 Task: Create a section Celestial Sprint and in the section, add a milestone Database Optimization in the project TransferLine.
Action: Mouse moved to (66, 420)
Screenshot: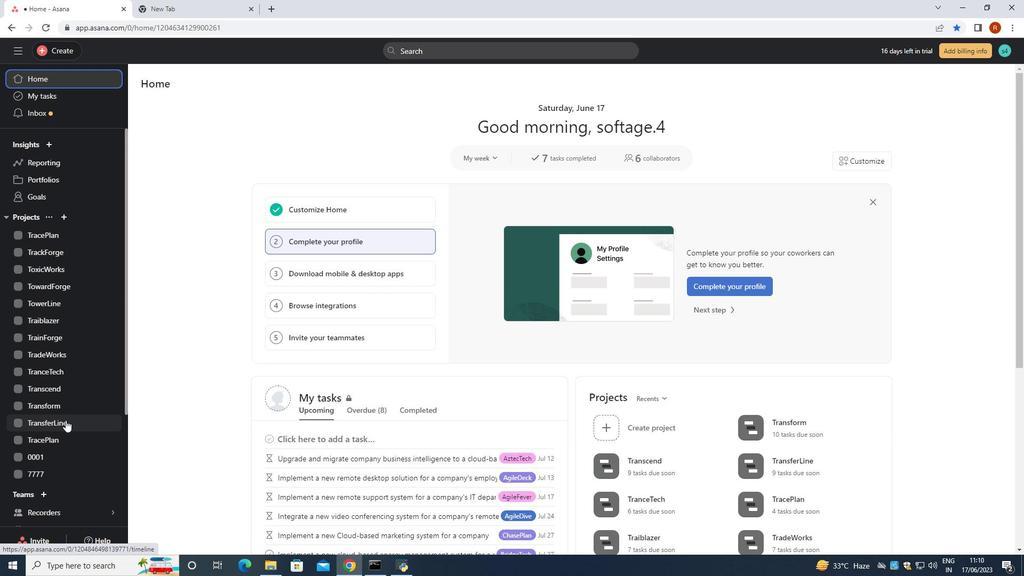 
Action: Mouse pressed left at (66, 420)
Screenshot: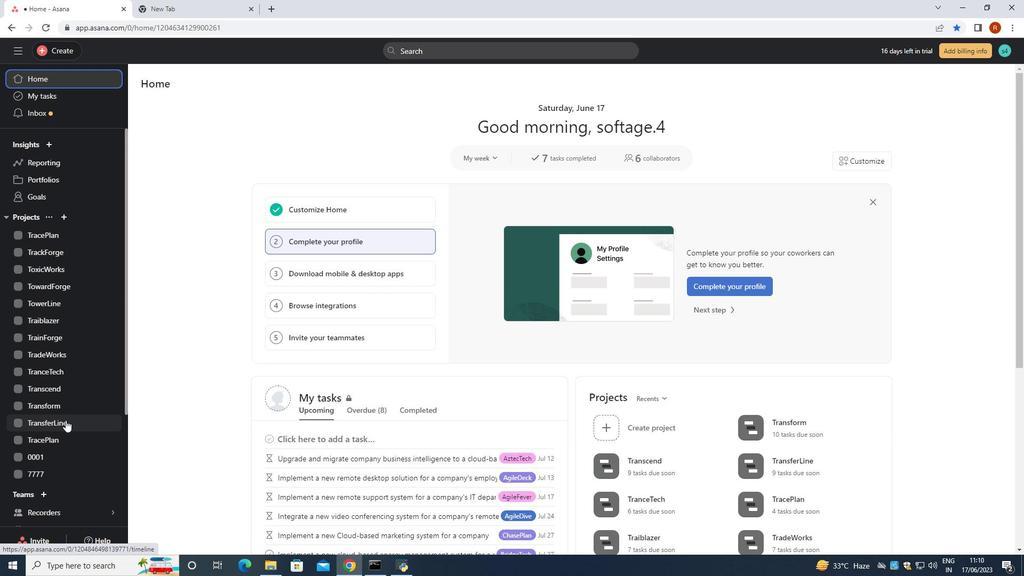 
Action: Mouse moved to (243, 453)
Screenshot: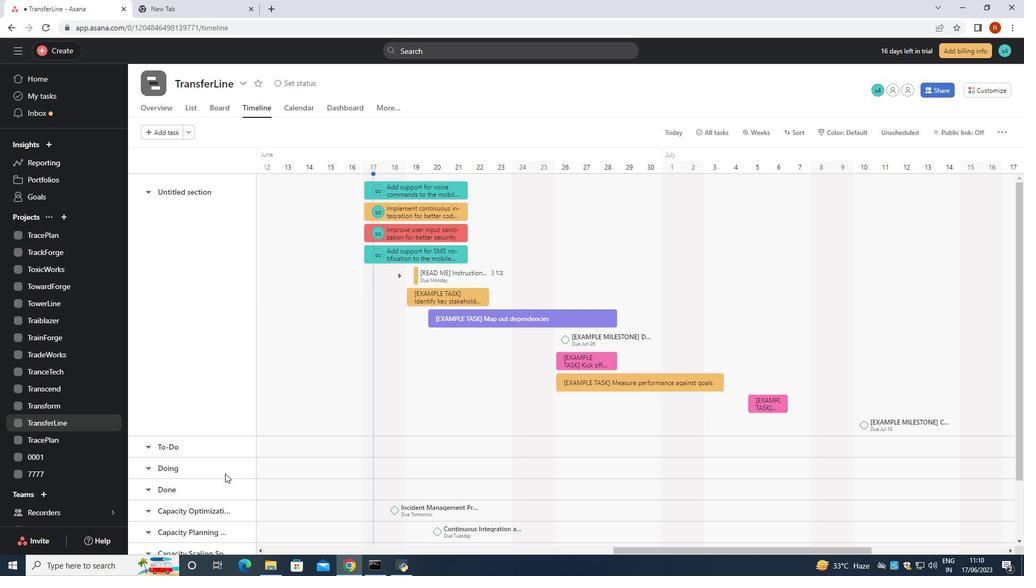 
Action: Mouse scrolled (243, 452) with delta (0, 0)
Screenshot: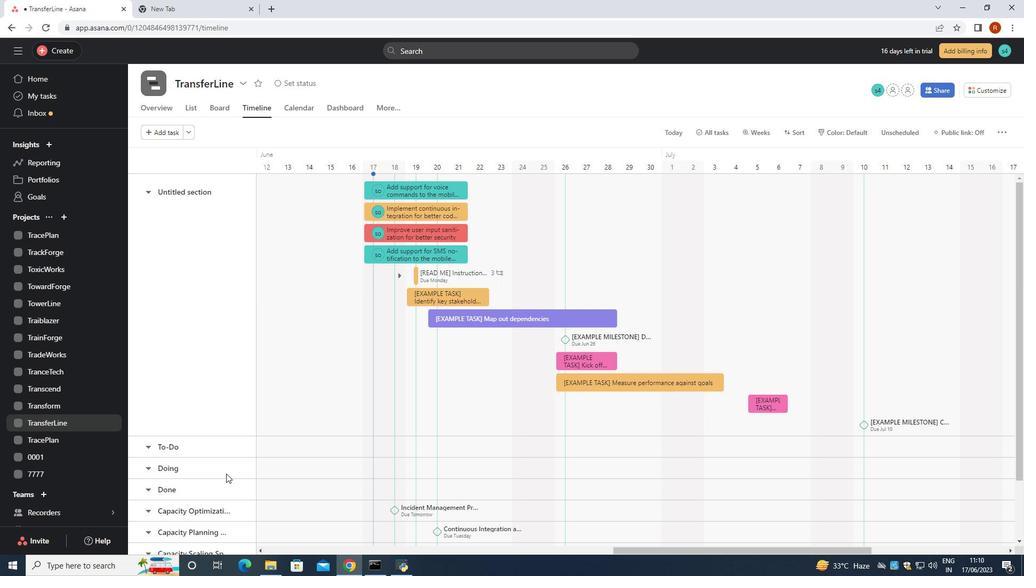 
Action: Mouse moved to (239, 441)
Screenshot: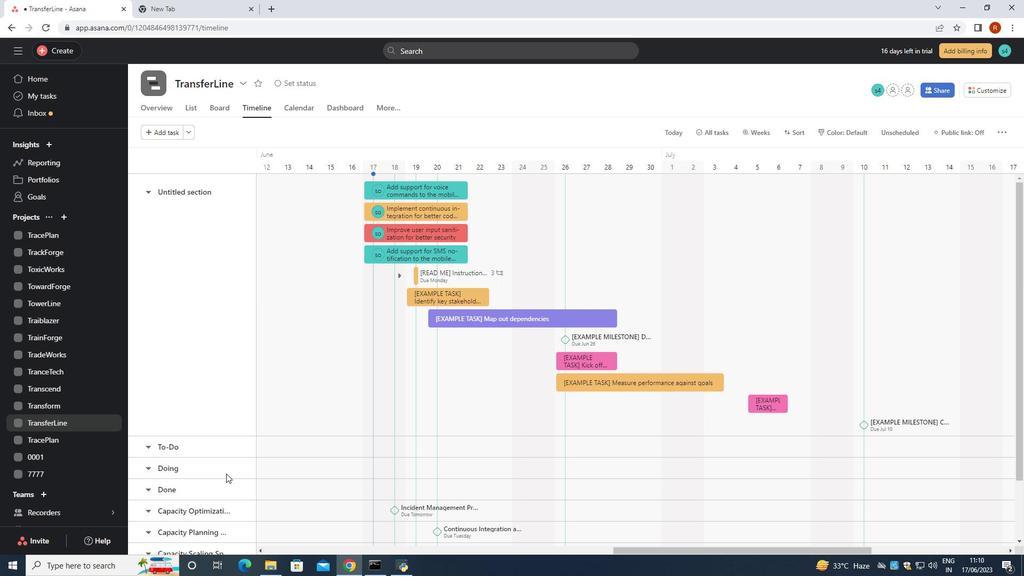 
Action: Mouse scrolled (240, 443) with delta (0, 0)
Screenshot: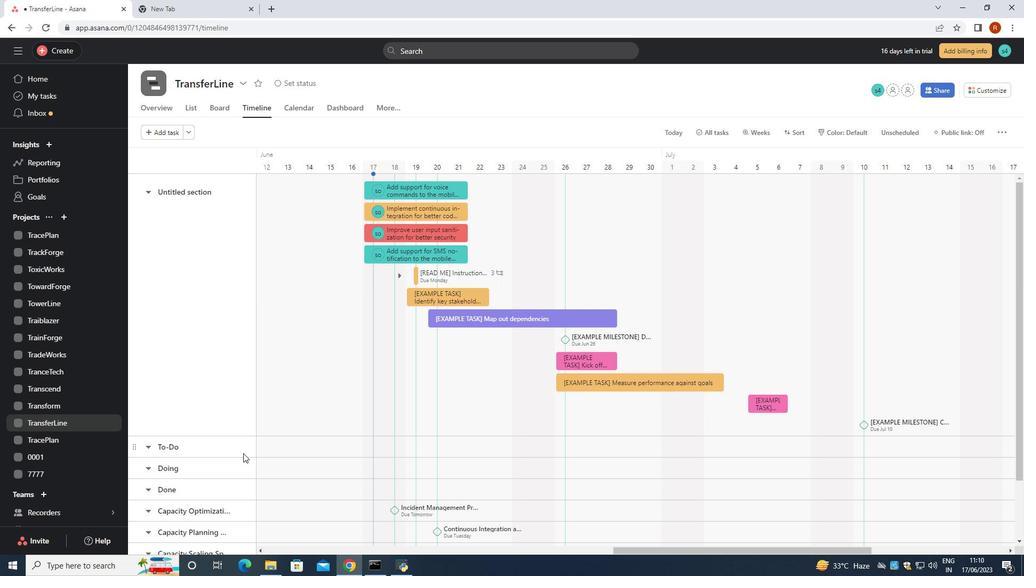 
Action: Mouse moved to (233, 432)
Screenshot: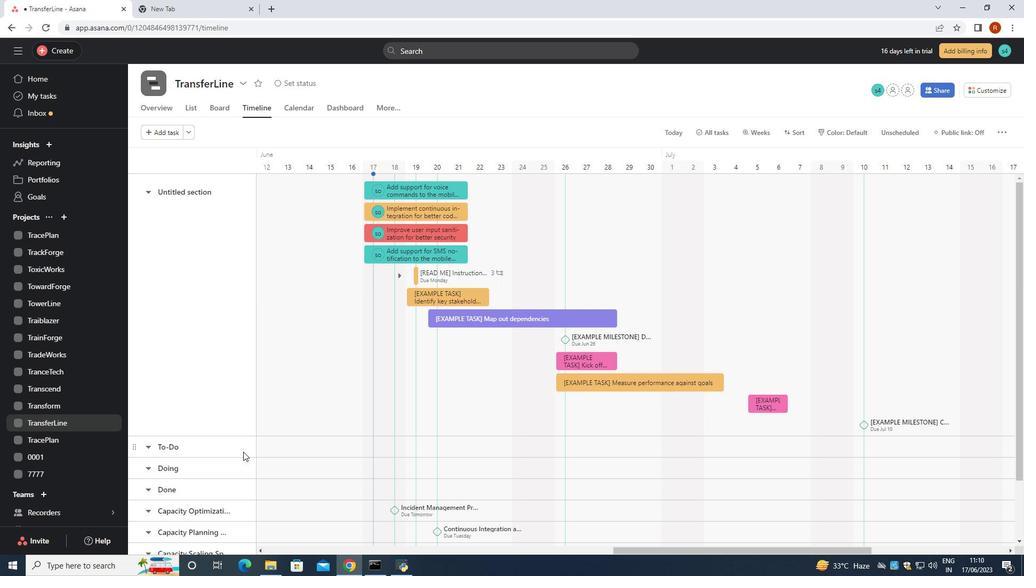 
Action: Mouse scrolled (236, 434) with delta (0, 0)
Screenshot: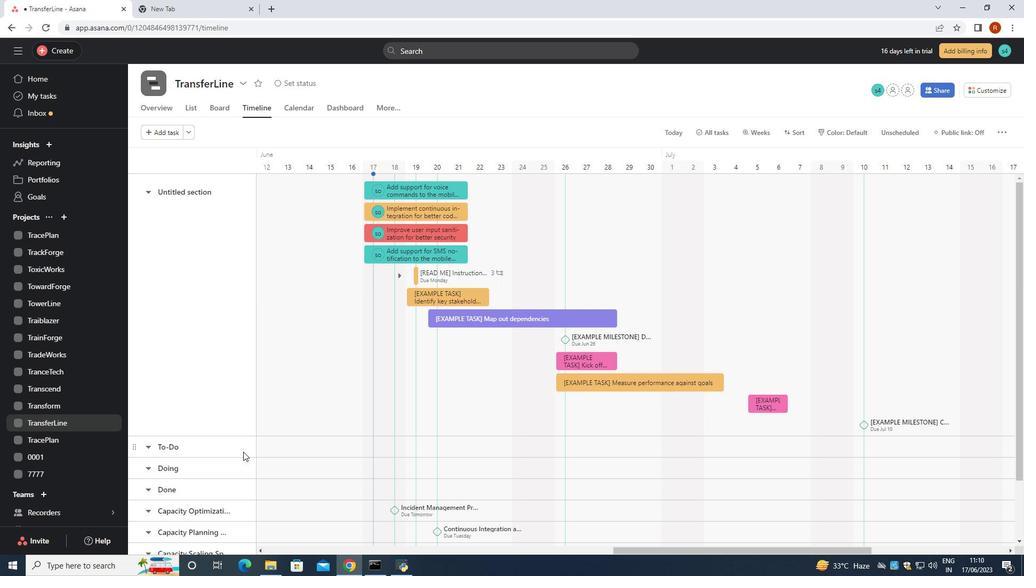 
Action: Mouse moved to (229, 427)
Screenshot: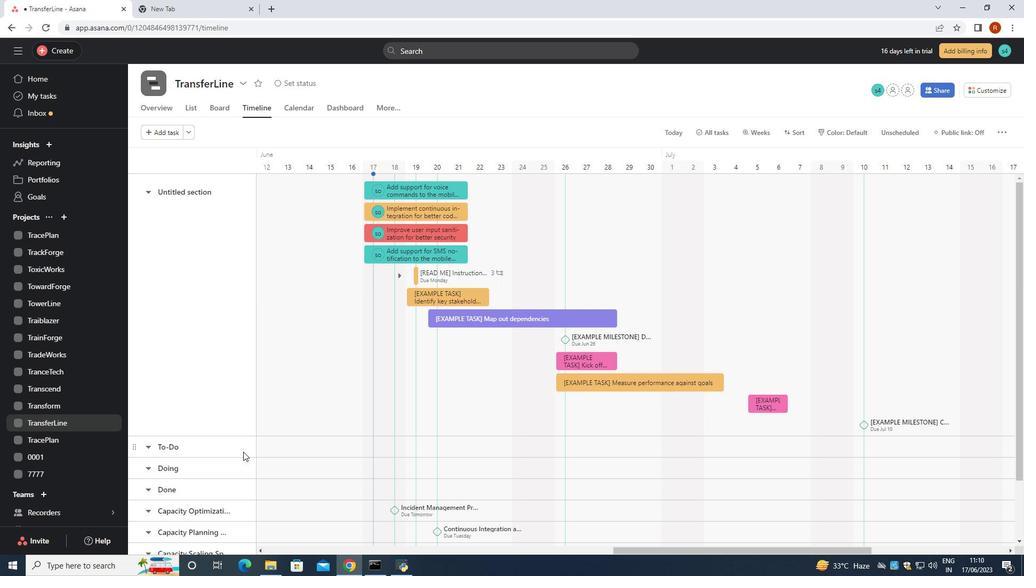 
Action: Mouse scrolled (229, 426) with delta (0, 0)
Screenshot: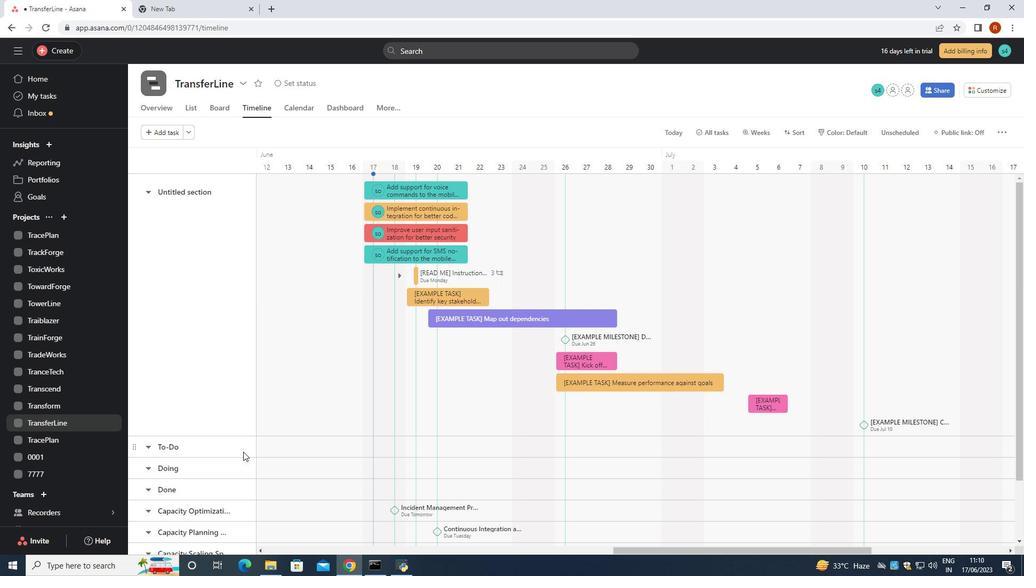 
Action: Mouse moved to (217, 424)
Screenshot: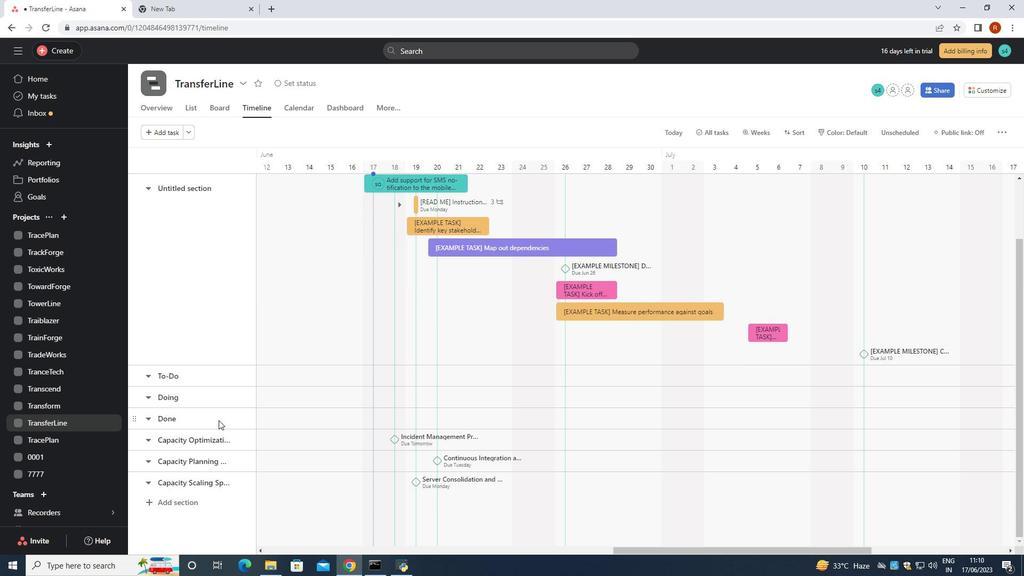 
Action: Mouse scrolled (217, 423) with delta (0, 0)
Screenshot: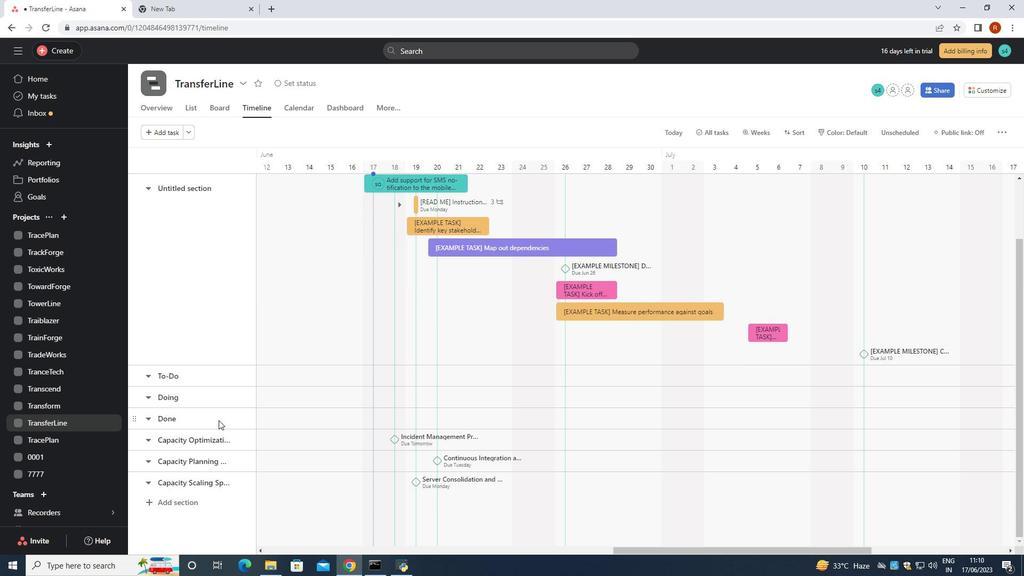 
Action: Mouse moved to (217, 426)
Screenshot: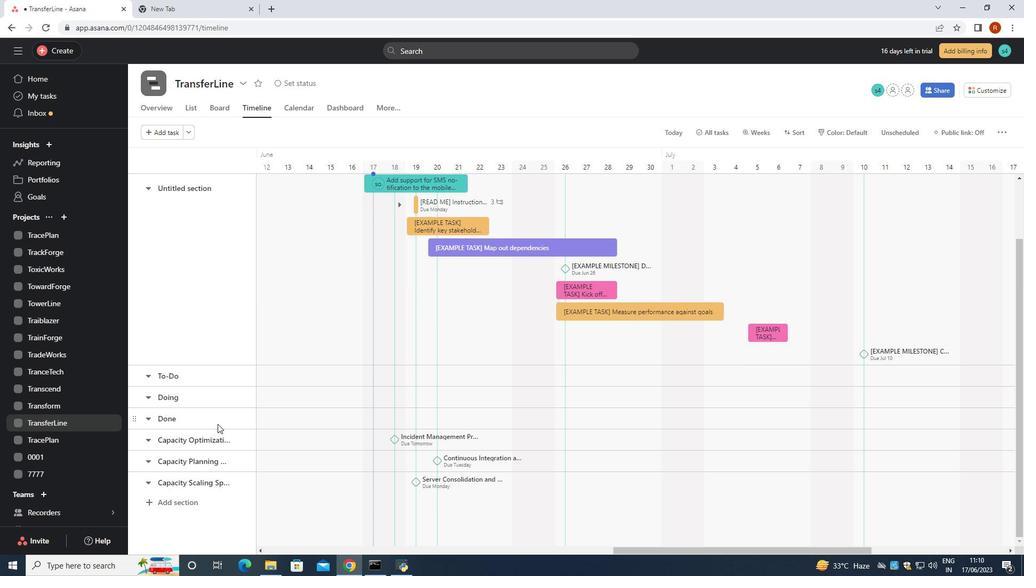 
Action: Mouse scrolled (217, 424) with delta (0, 0)
Screenshot: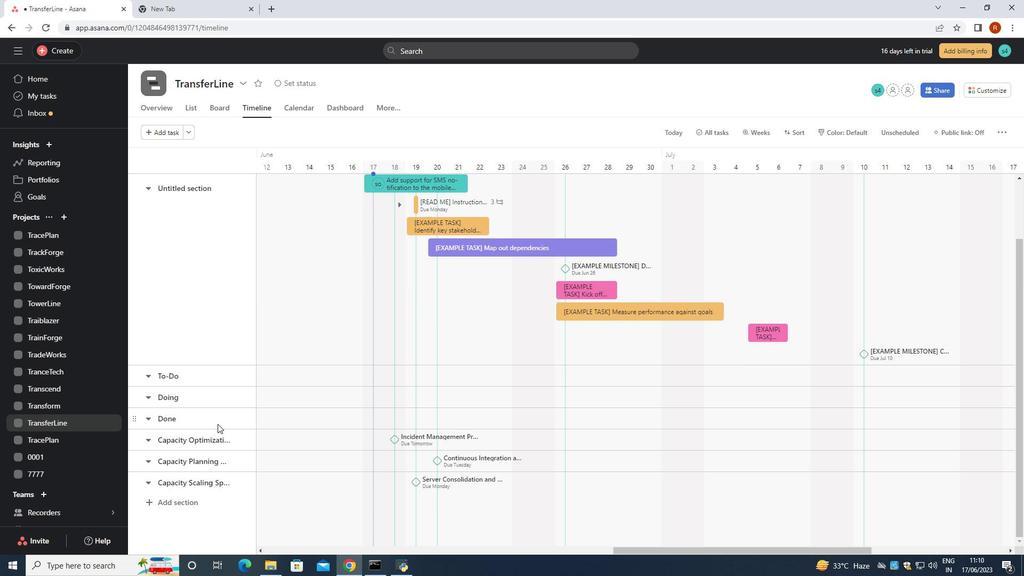 
Action: Mouse scrolled (217, 426) with delta (0, 0)
Screenshot: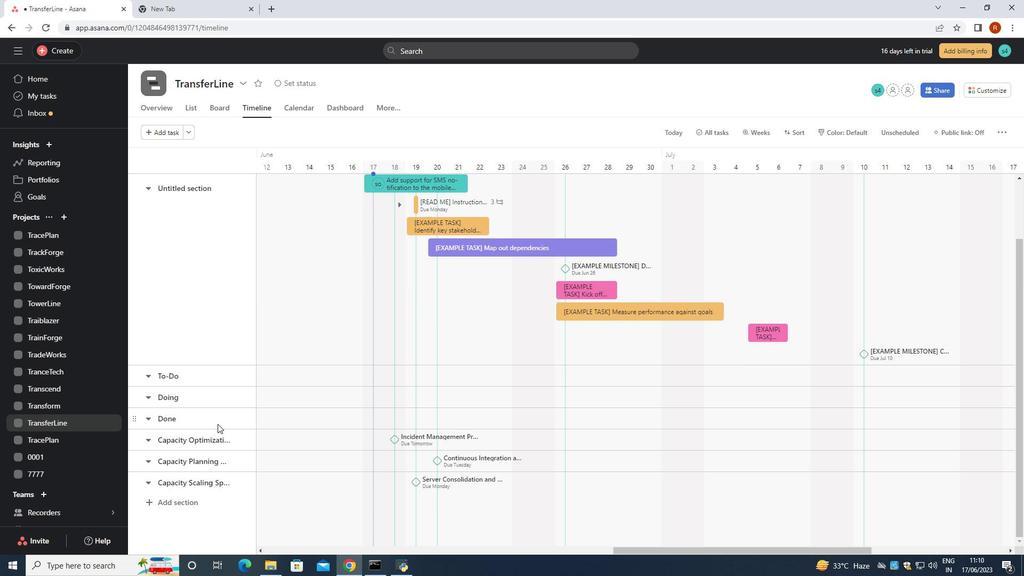 
Action: Mouse moved to (208, 501)
Screenshot: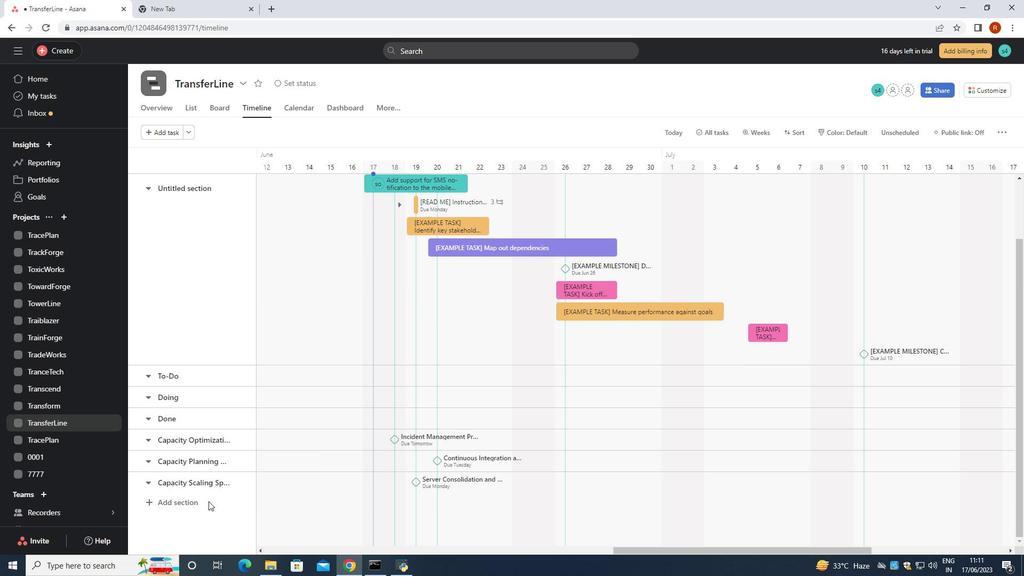 
Action: Mouse pressed left at (208, 501)
Screenshot: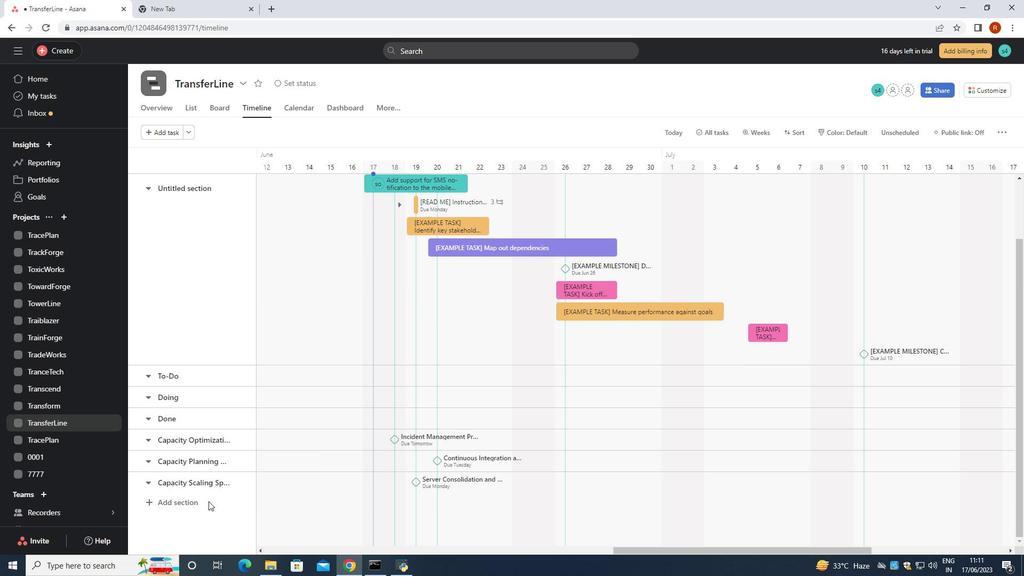 
Action: Mouse moved to (193, 501)
Screenshot: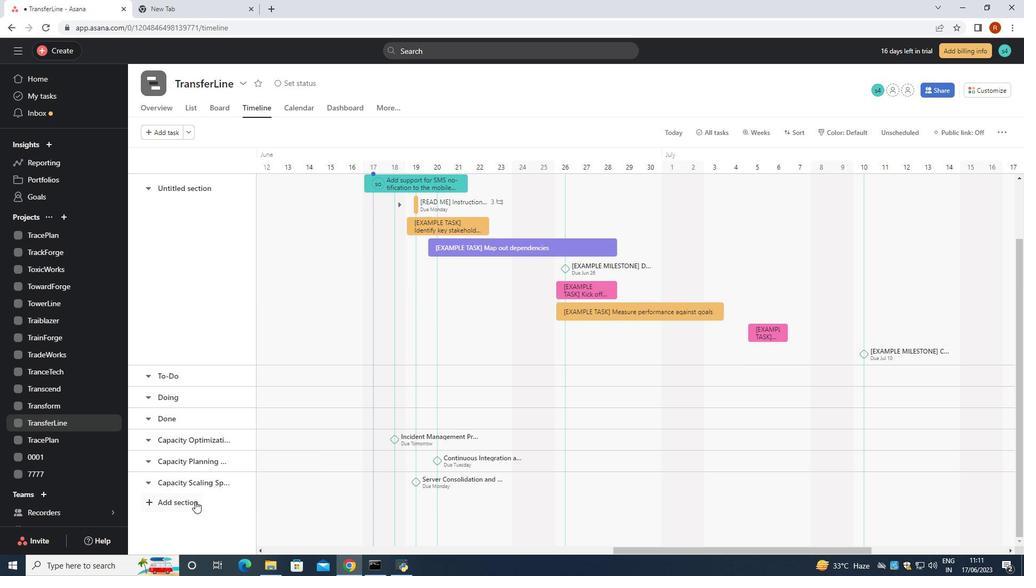 
Action: Mouse pressed left at (193, 501)
Screenshot: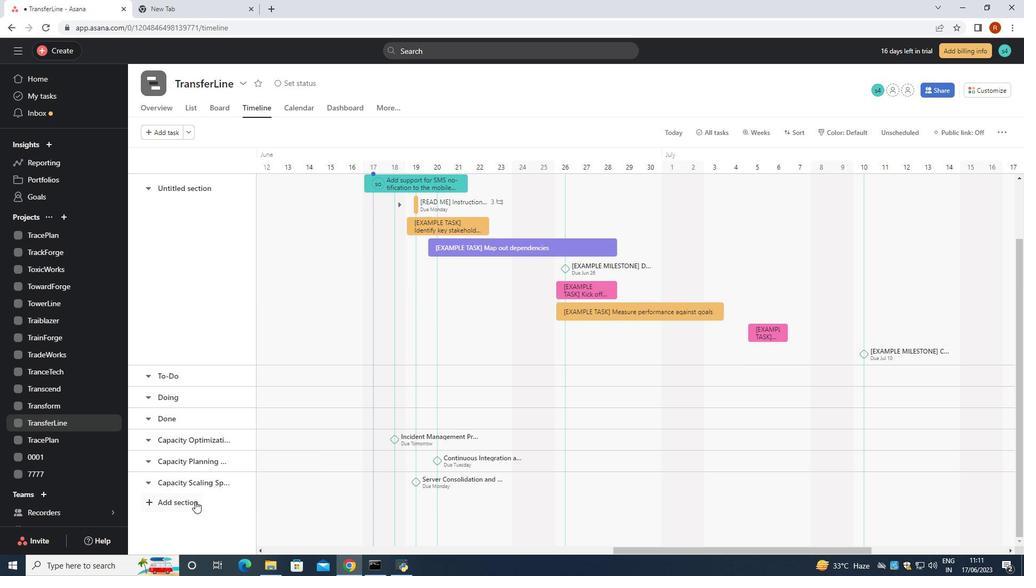 
Action: Key pressed <Key.shift>Ceelestial<Key.space><Key.shift>Sprint<Key.space>
Screenshot: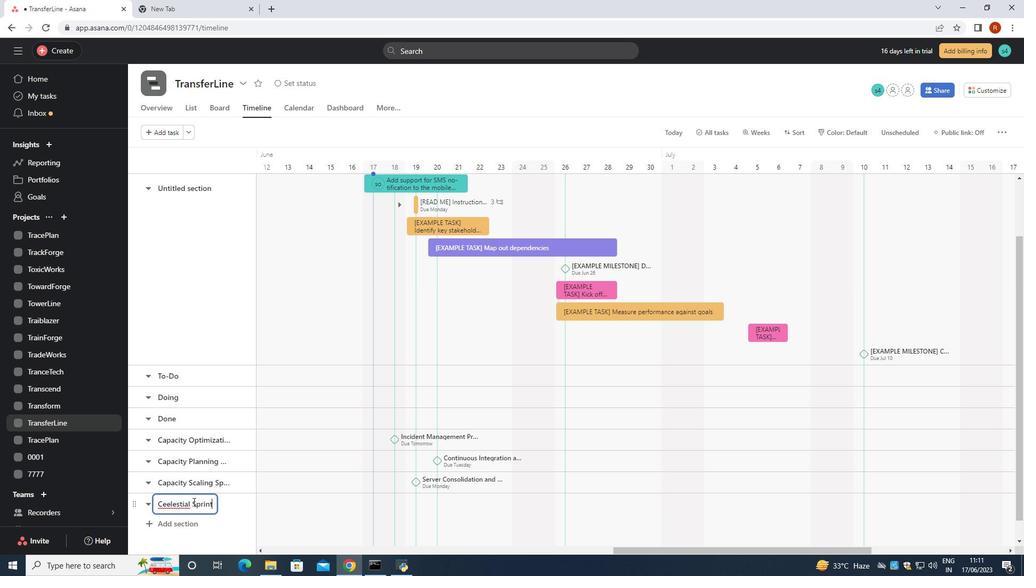 
Action: Mouse scrolled (193, 502) with delta (0, 0)
Screenshot: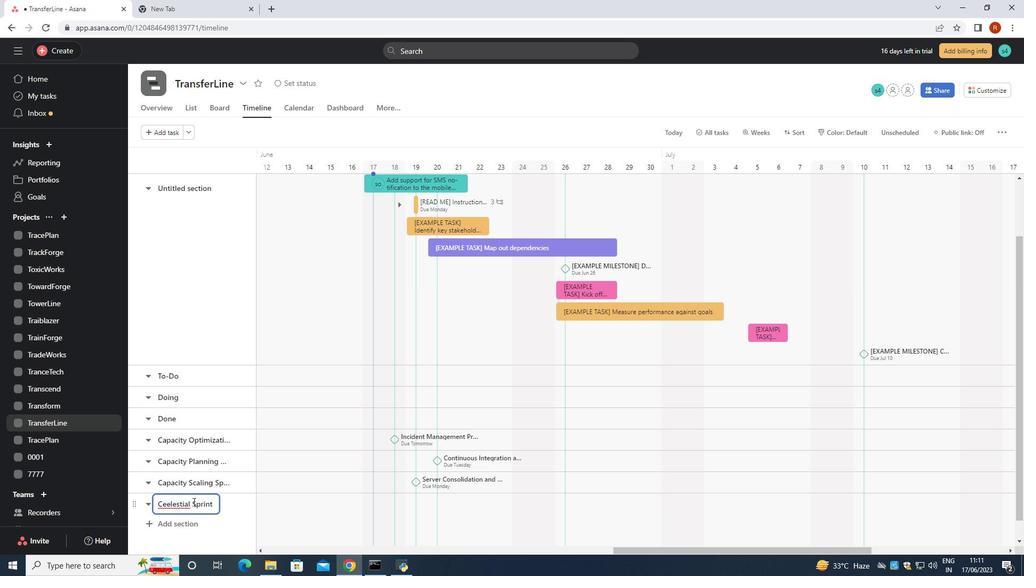 
Action: Mouse moved to (340, 508)
Screenshot: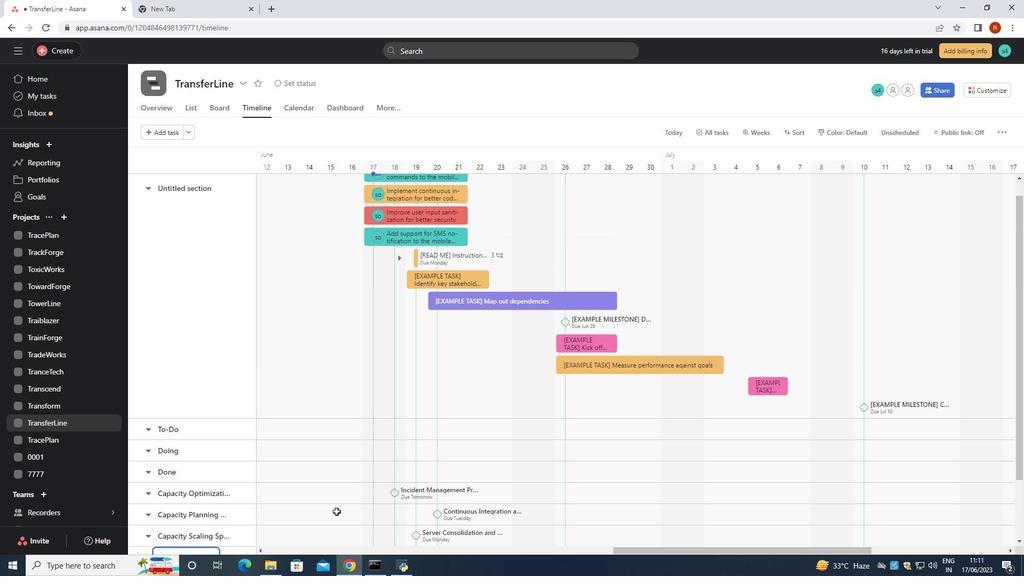 
Action: Mouse scrolled (340, 507) with delta (0, 0)
Screenshot: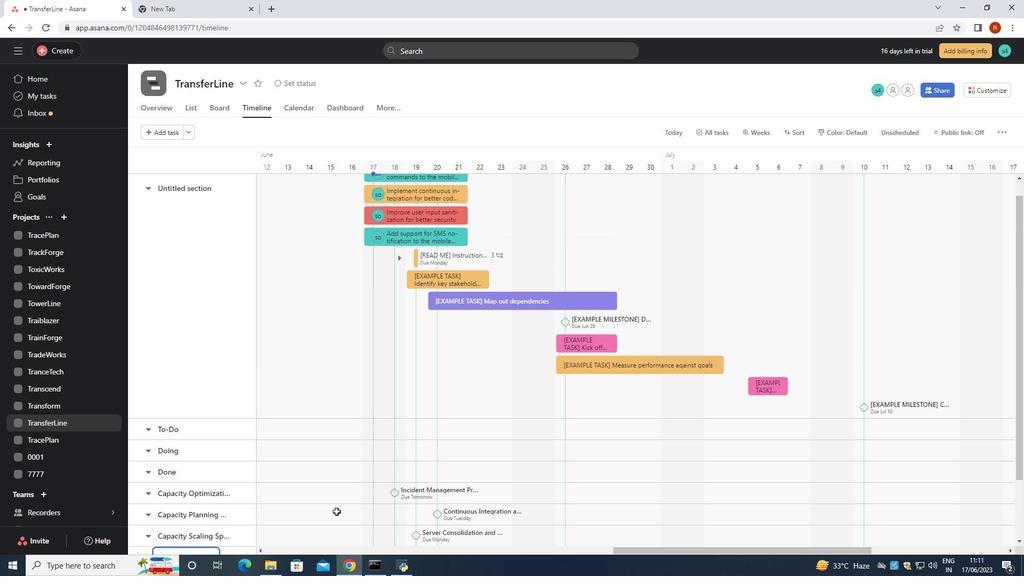 
Action: Mouse scrolled (340, 507) with delta (0, 0)
Screenshot: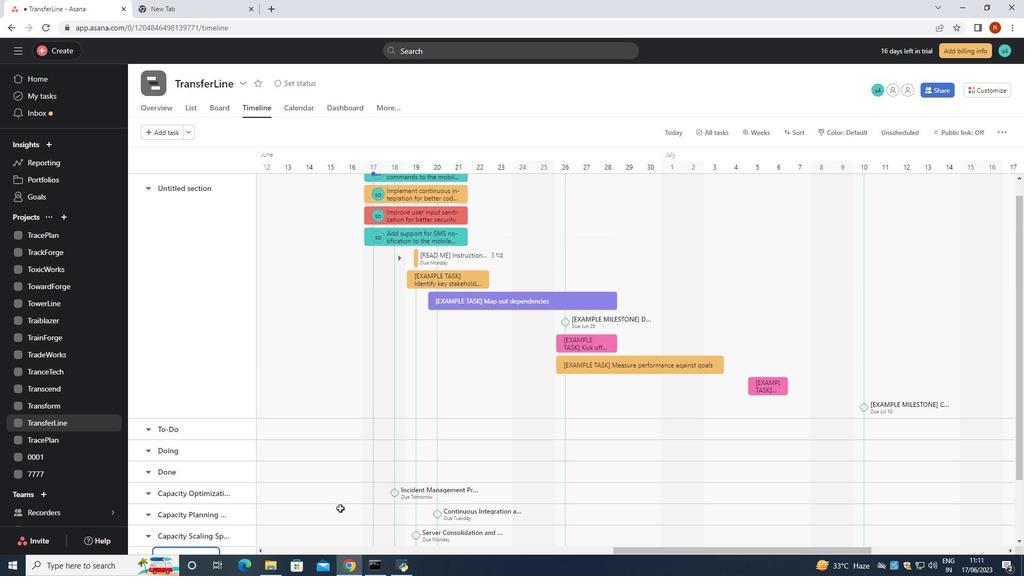 
Action: Mouse scrolled (340, 507) with delta (0, 0)
Screenshot: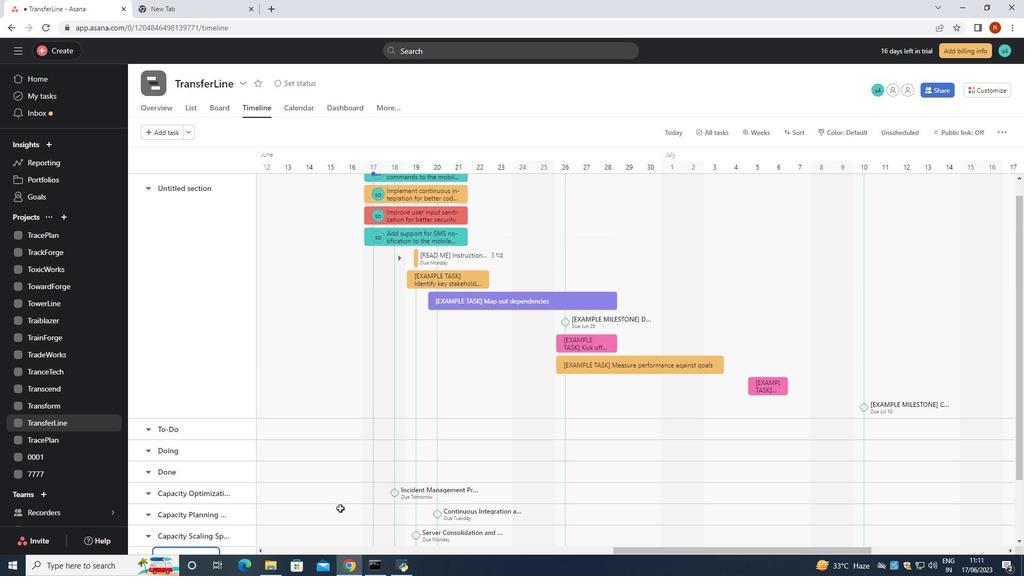 
Action: Mouse scrolled (340, 507) with delta (0, 0)
Screenshot: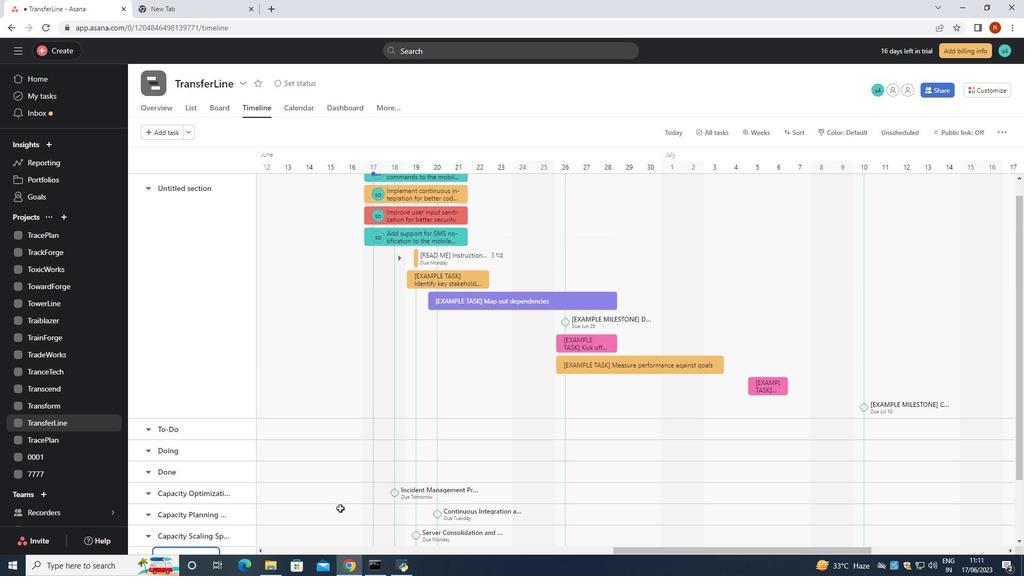 
Action: Mouse moved to (167, 481)
Screenshot: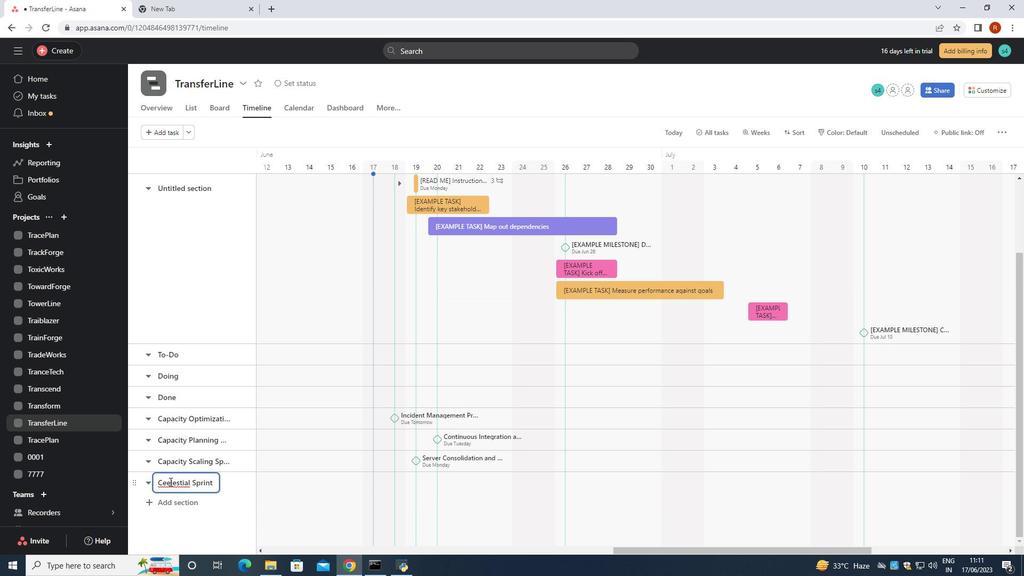 
Action: Mouse pressed left at (167, 481)
Screenshot: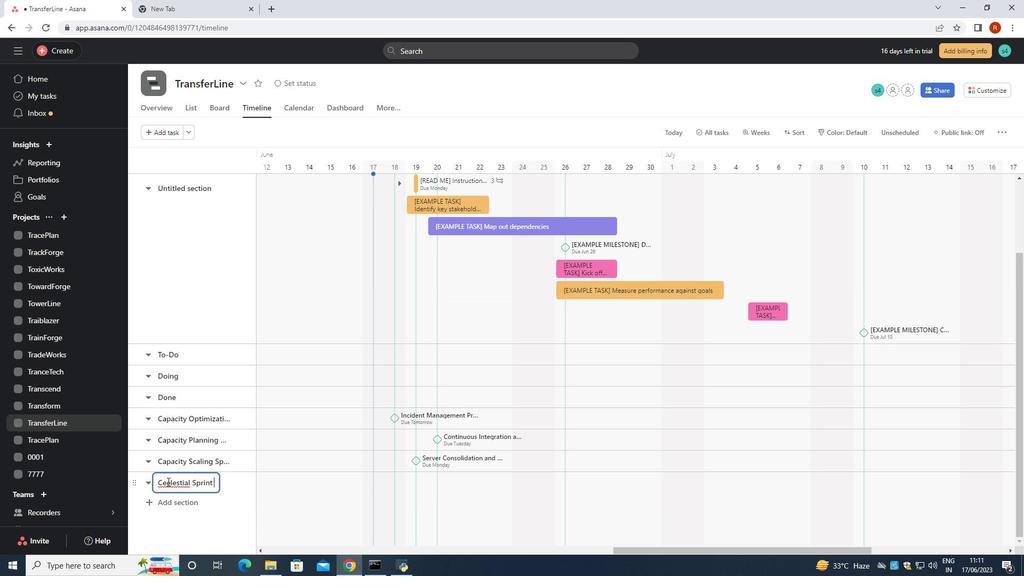 
Action: Mouse moved to (169, 483)
Screenshot: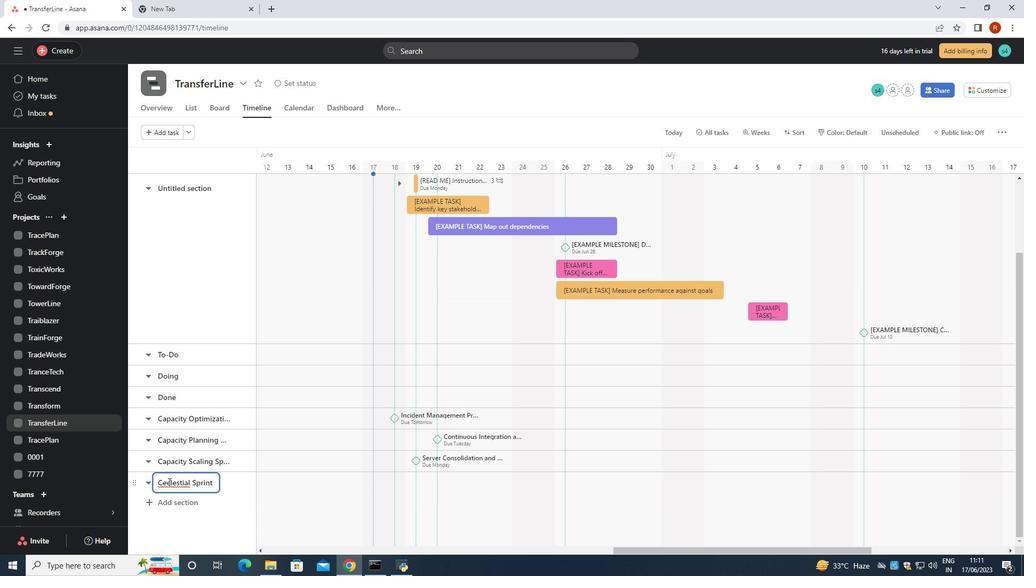 
Action: Key pressed <Key.backspace>
Screenshot: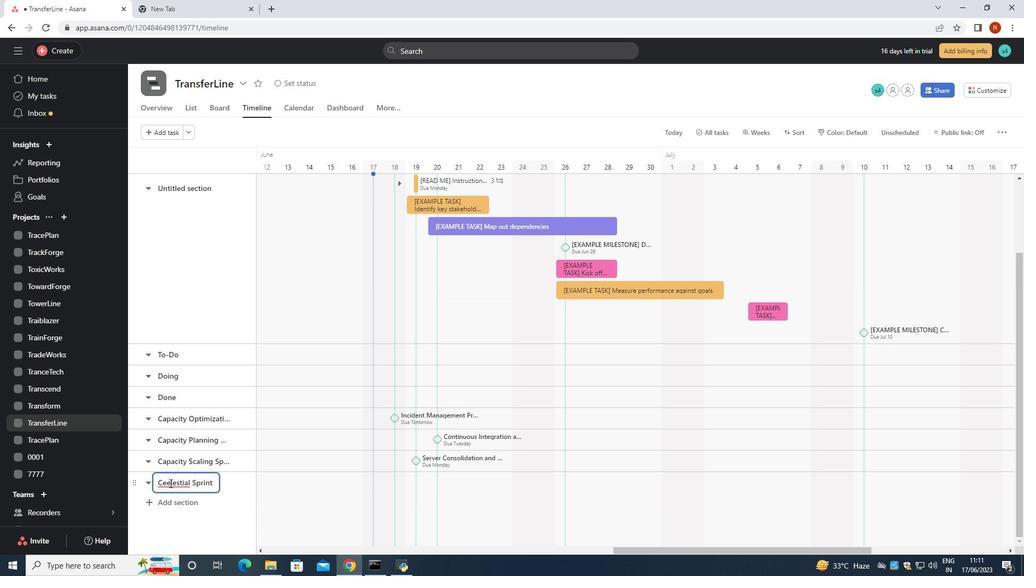
Action: Mouse moved to (329, 486)
Screenshot: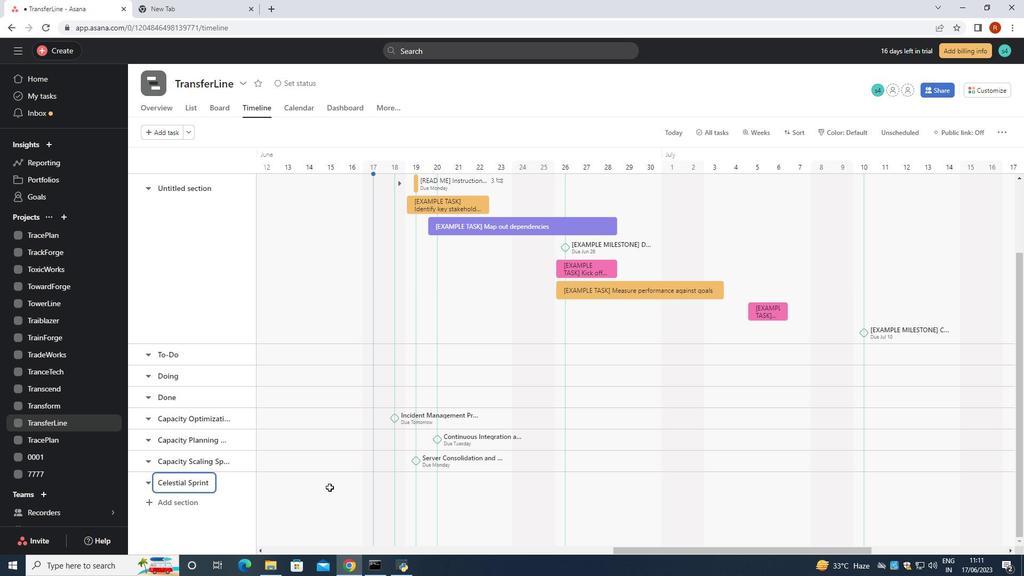 
Action: Mouse pressed left at (329, 486)
Screenshot: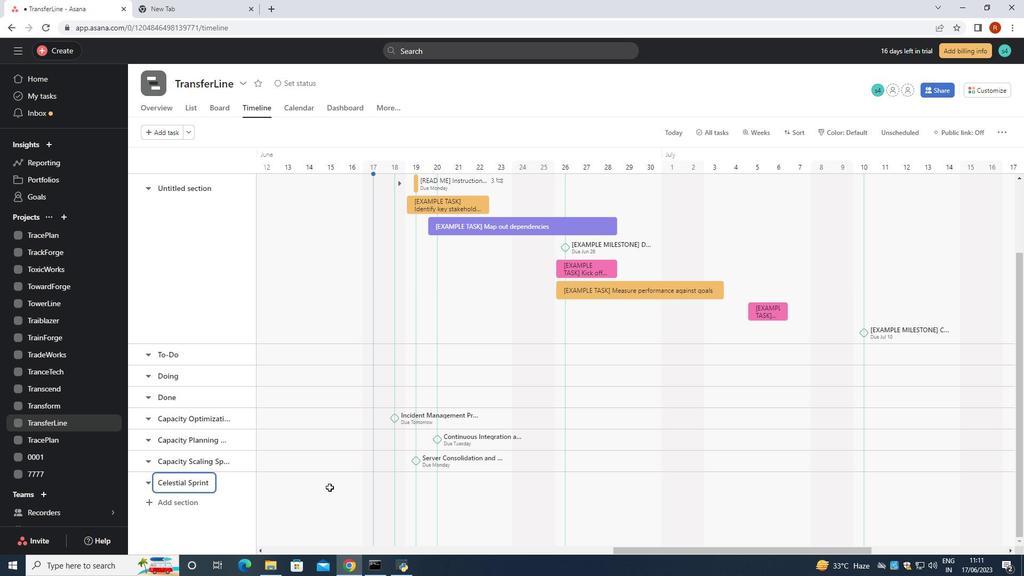
Action: Mouse moved to (324, 489)
Screenshot: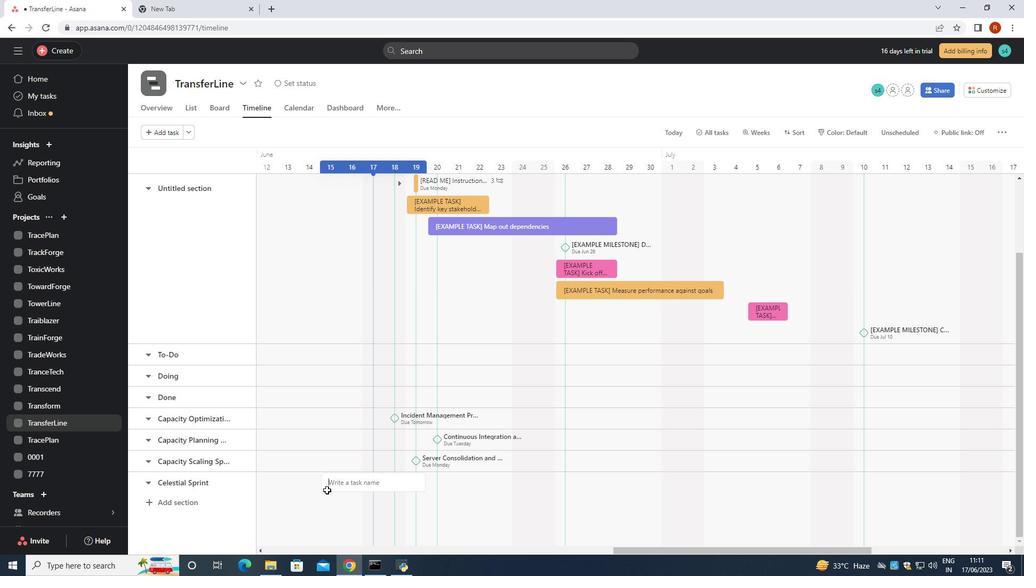 
Action: Key pressed <Key.shift><Key.shift><Key.shift><Key.shift><Key.shift><Key.shift><Key.shift>Database<Key.space><Key.shift>Optimization
Screenshot: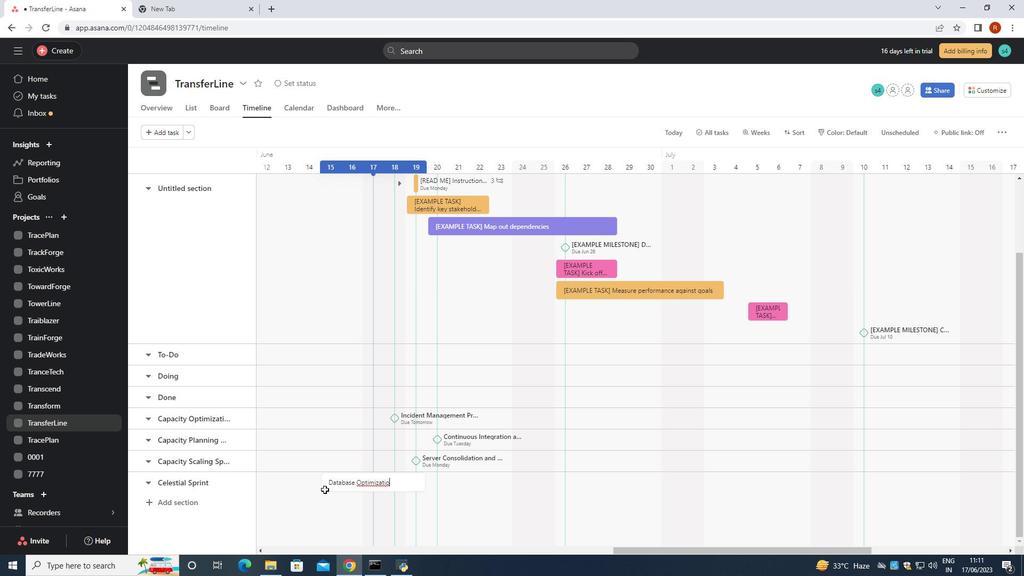 
Action: Mouse moved to (392, 482)
Screenshot: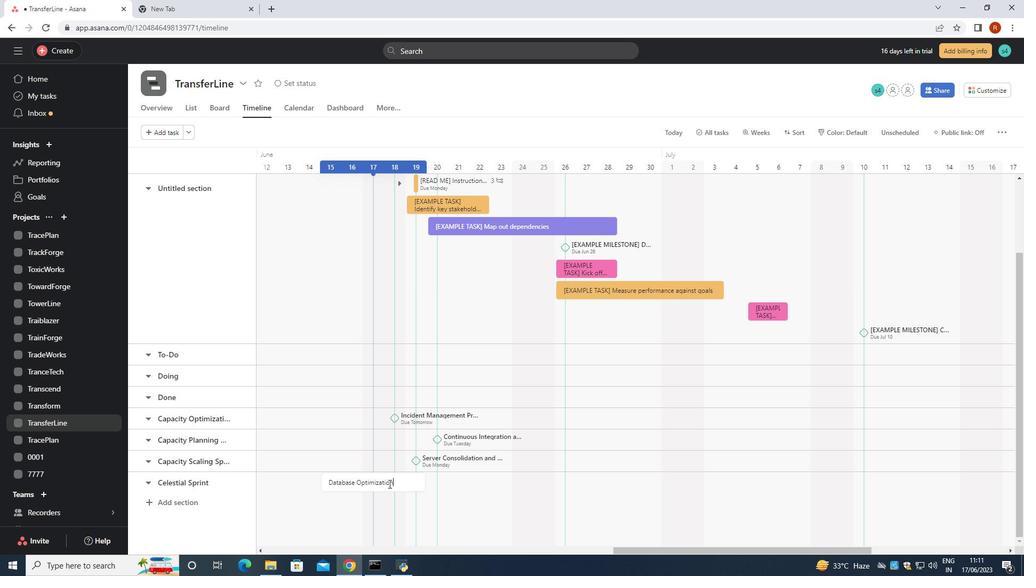
Action: Mouse pressed right at (392, 482)
Screenshot: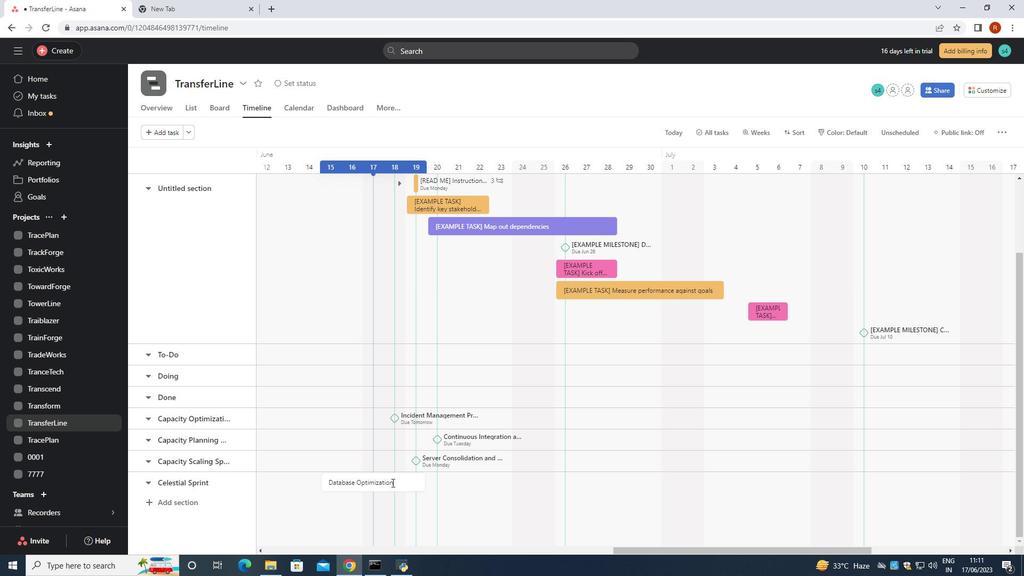 
Action: Mouse moved to (436, 434)
Screenshot: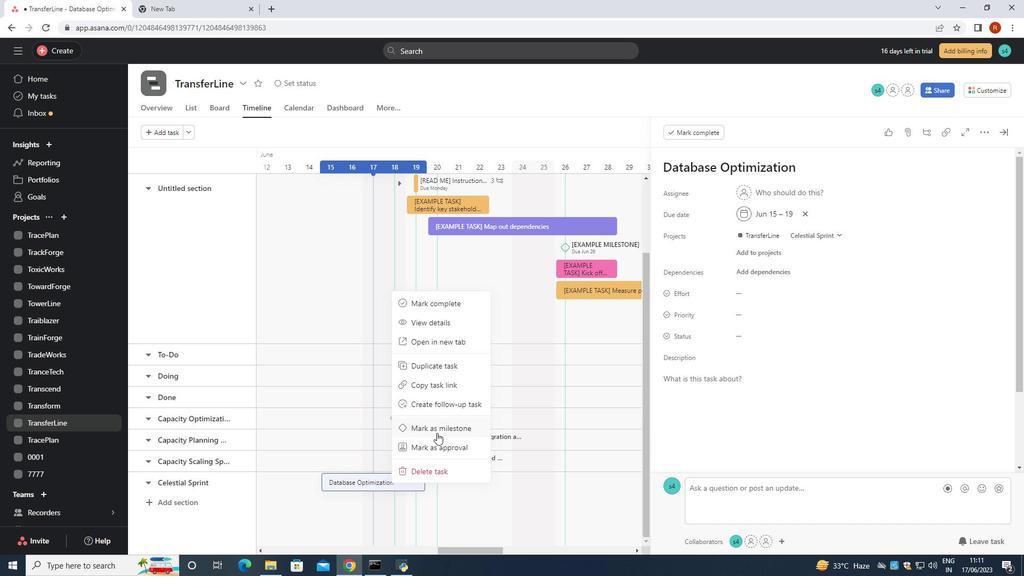 
Action: Mouse pressed left at (436, 434)
Screenshot: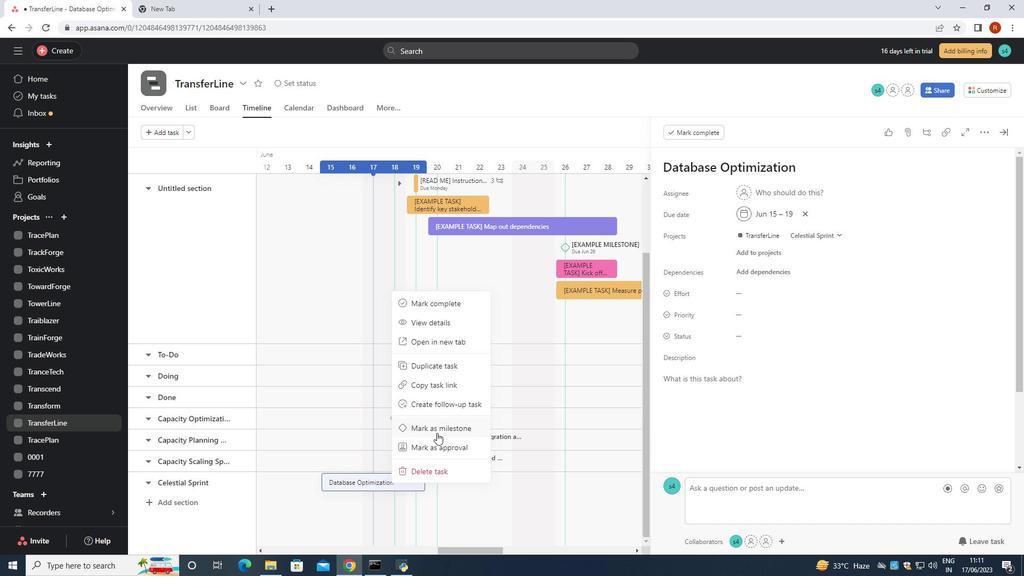 
Action: Mouse moved to (441, 434)
Screenshot: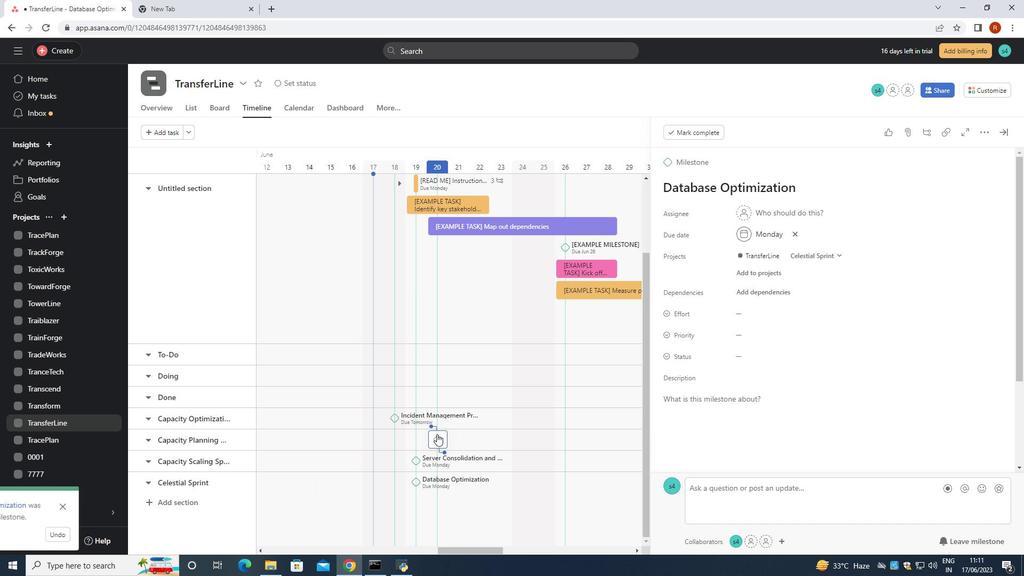 
